 Task: Make in the project ArchBridge a sprint 'Hyperdrive'. Create in the project ArchBridge a sprint 'Hyperdrive'. Add in the project ArchBridge a sprint 'Hyperdrive'
Action: Mouse moved to (165, 48)
Screenshot: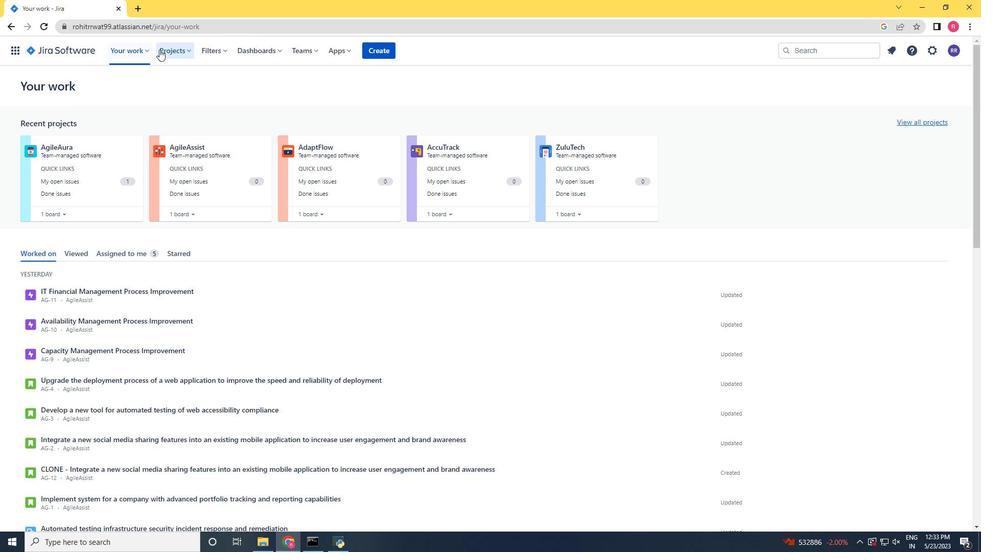 
Action: Mouse pressed left at (165, 48)
Screenshot: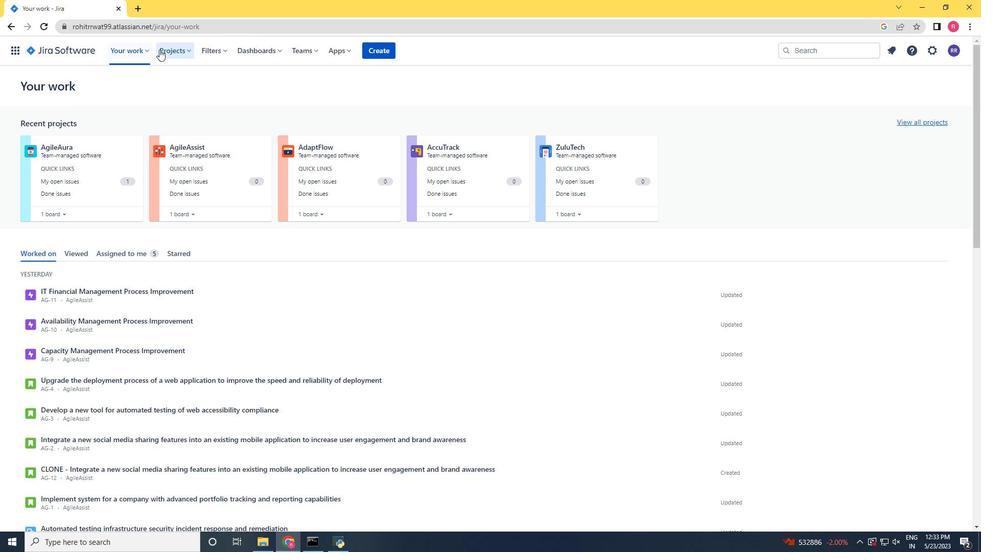
Action: Mouse moved to (206, 102)
Screenshot: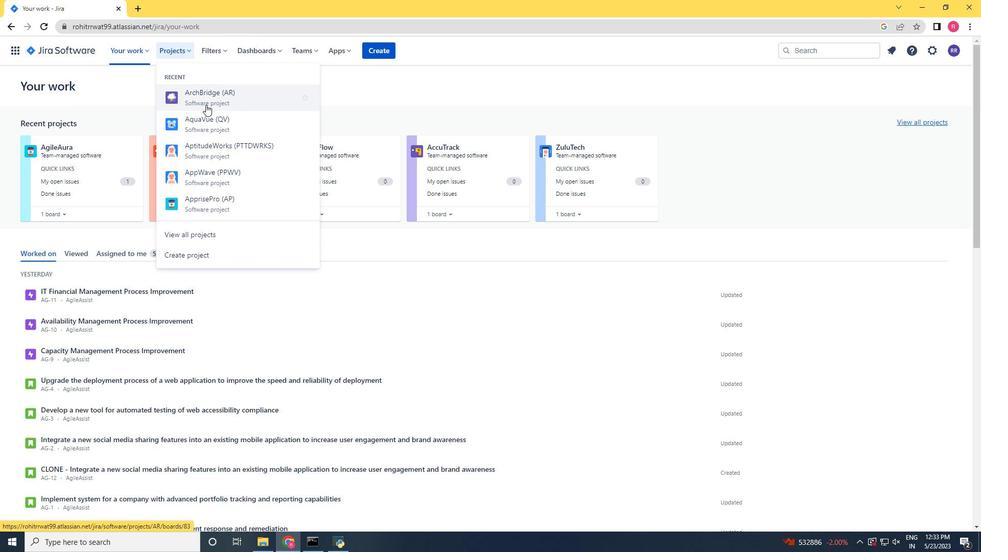 
Action: Mouse pressed left at (206, 102)
Screenshot: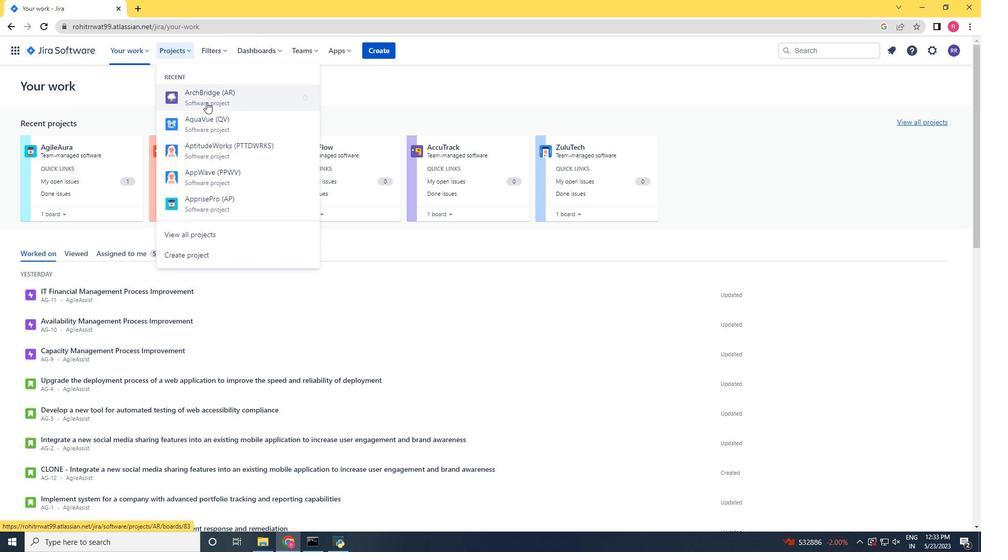 
Action: Mouse moved to (81, 152)
Screenshot: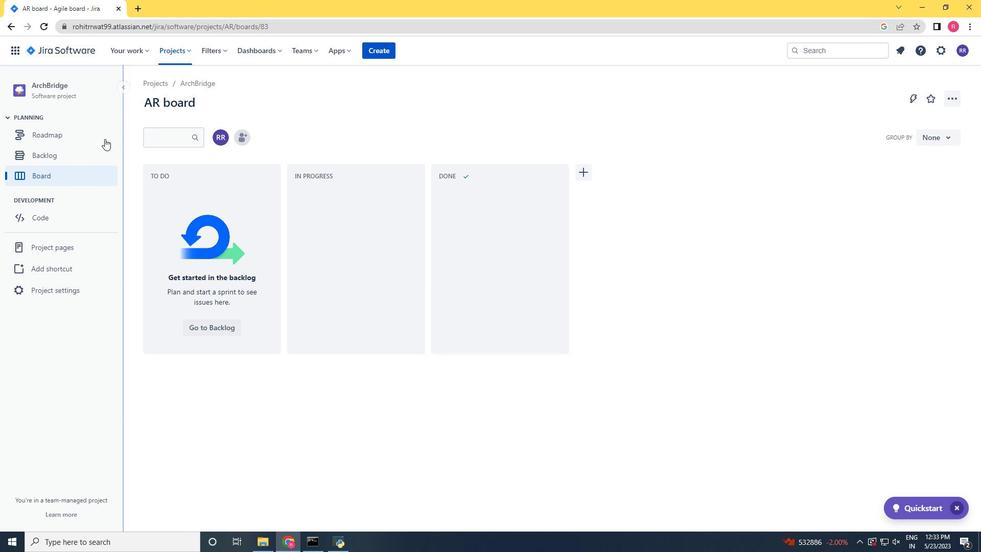 
Action: Mouse pressed left at (81, 152)
Screenshot: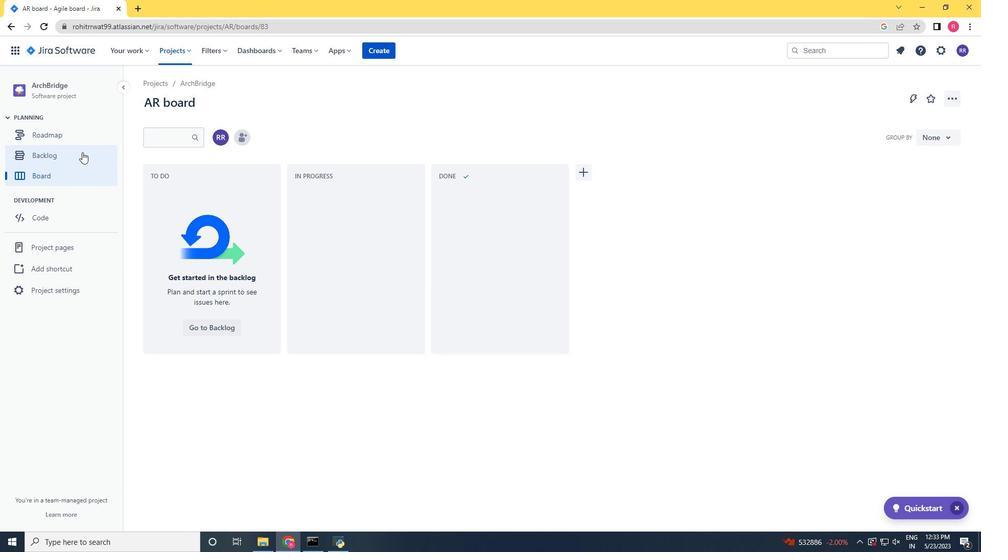 
Action: Mouse moved to (903, 163)
Screenshot: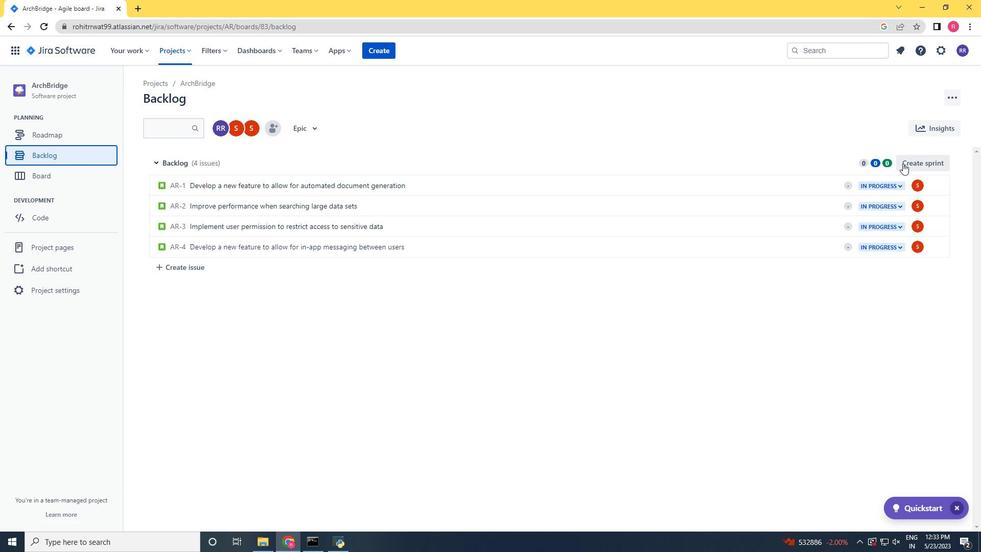 
Action: Mouse pressed left at (903, 163)
Screenshot: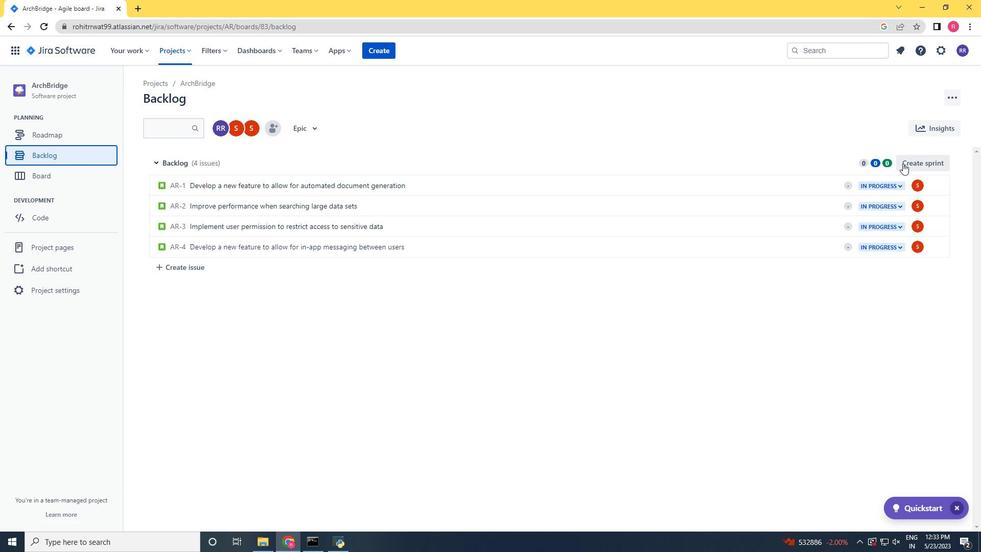 
Action: Mouse moved to (202, 160)
Screenshot: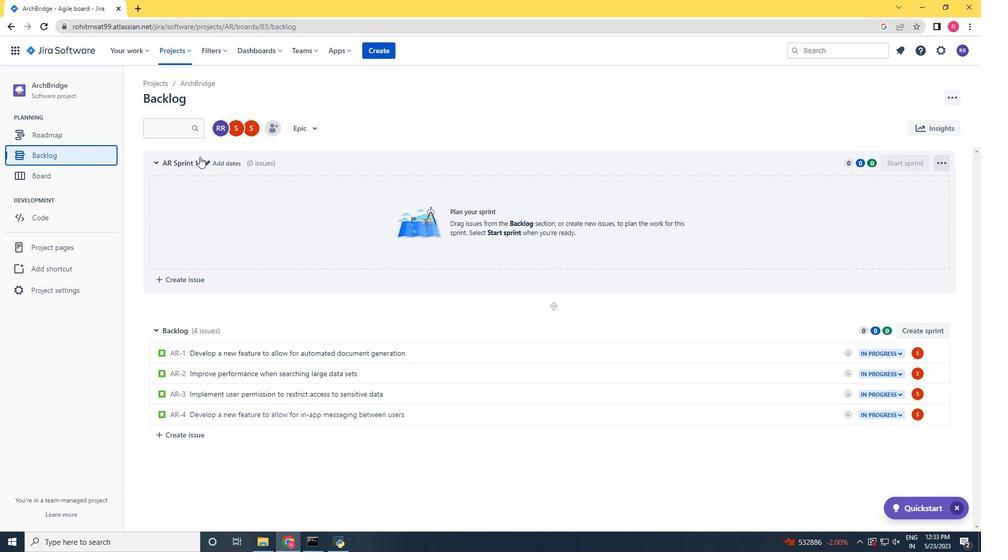 
Action: Mouse pressed left at (202, 160)
Screenshot: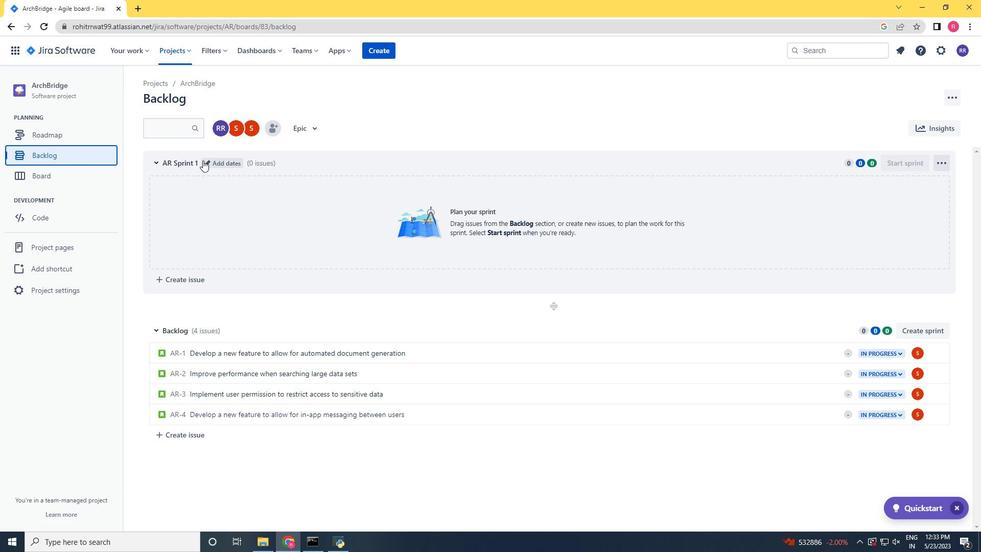 
Action: Mouse moved to (205, 161)
Screenshot: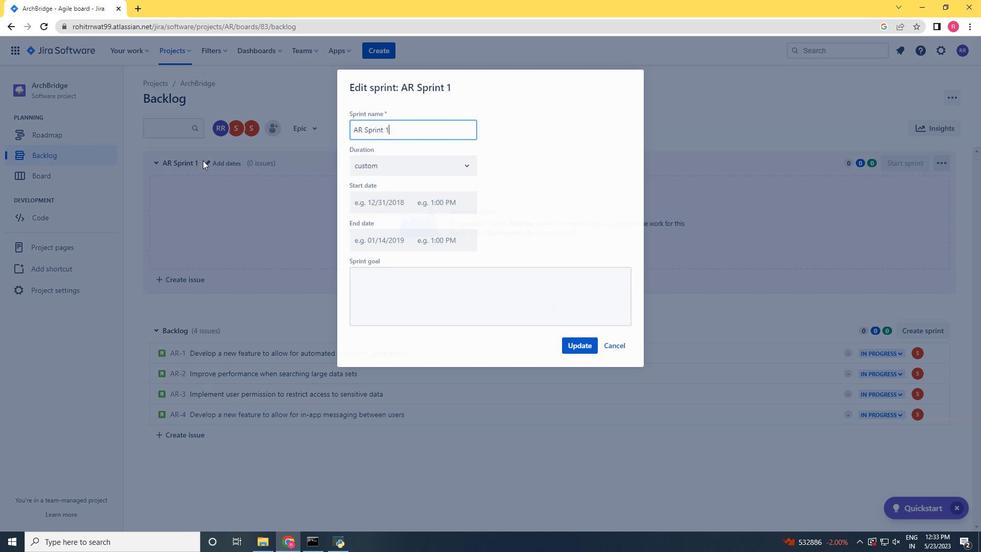 
Action: Key pressed <Key.backspace><Key.backspace><Key.backspace><Key.backspace><Key.backspace><Key.backspace><Key.backspace><Key.backspace><Key.backspace><Key.backspace><Key.backspace><Key.backspace><Key.backspace><Key.backspace><Key.backspace><Key.backspace><Key.backspace><Key.backspace><Key.backspace><Key.backspace><Key.backspace><Key.backspace><Key.backspace><Key.backspace><Key.backspace><Key.backspace><Key.backspace><Key.backspace><Key.shift><Key.shift><Key.shift><Key.shift><Key.shift><Key.shift><Key.shift><Key.shift><Key.shift><Key.shift><Key.shift><Key.shift><Key.shift><Key.shift><Key.shift><Key.shift><Key.shift><Key.shift>Hyperdrive<Key.enter>
Screenshot: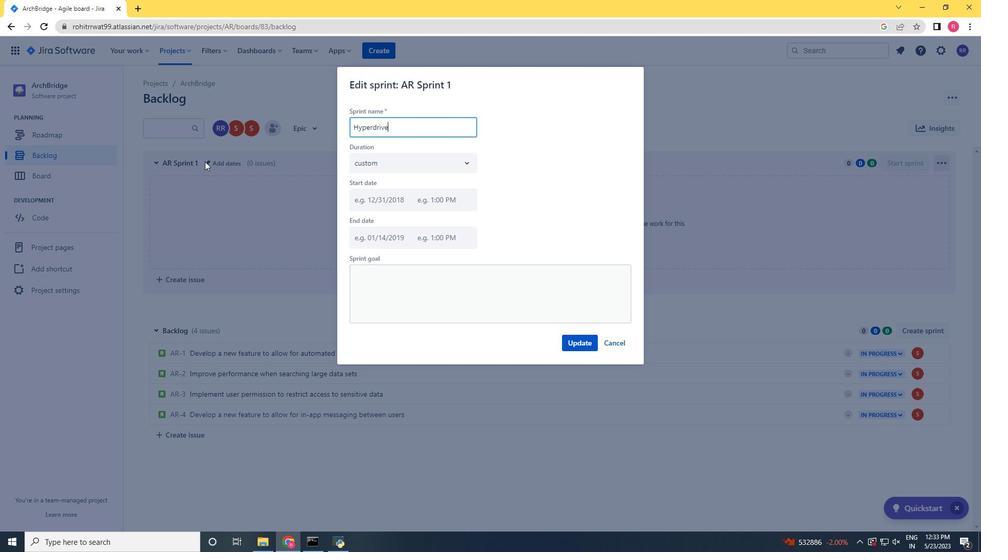 
Action: Mouse scrolled (205, 162) with delta (0, 0)
Screenshot: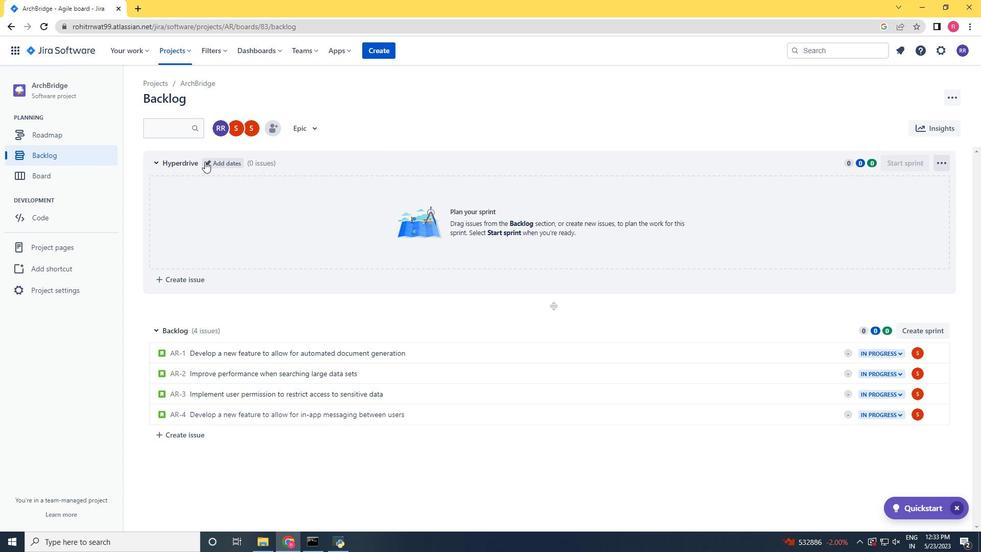
Action: Mouse moved to (921, 333)
Screenshot: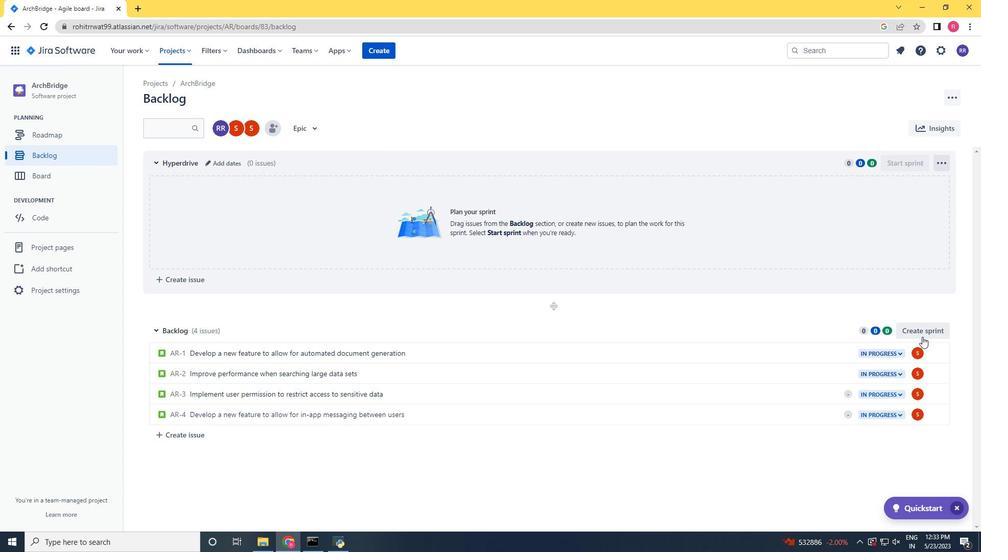 
Action: Mouse pressed left at (921, 333)
Screenshot: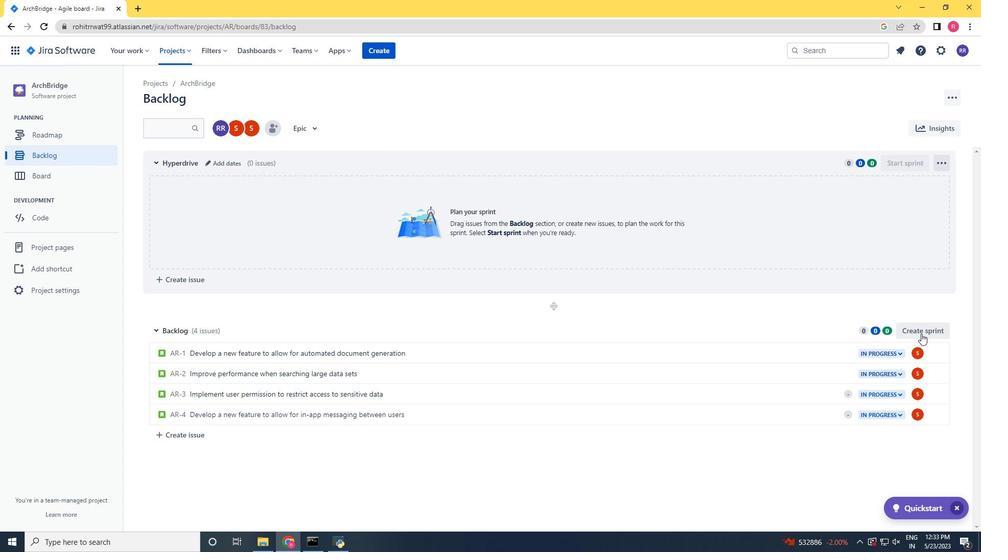 
Action: Mouse moved to (219, 331)
Screenshot: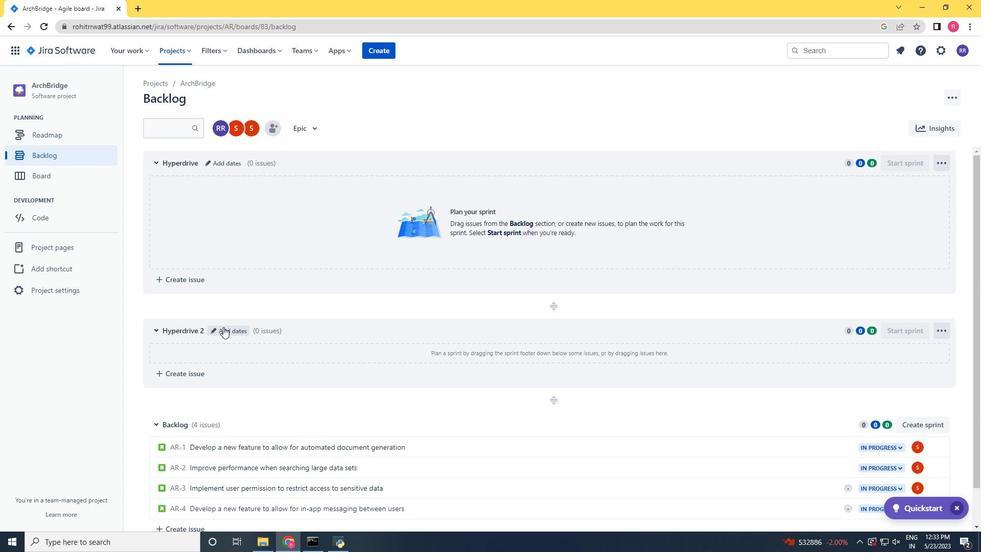 
Action: Mouse pressed left at (219, 331)
Screenshot: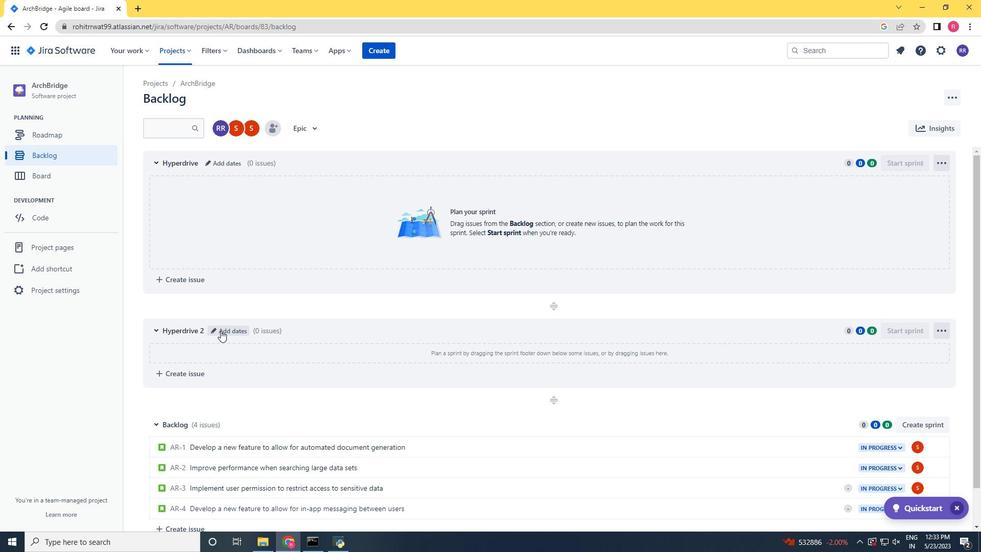
Action: Key pressed <Key.backspace><Key.backspace><Key.backspace><Key.backspace><Key.backspace><Key.backspace><Key.backspace><Key.backspace><Key.backspace><Key.backspace><Key.backspace><Key.backspace><Key.backspace><Key.backspace><Key.backspace><Key.backspace><Key.backspace><Key.backspace><Key.backspace><Key.shift>Hyperdrive<Key.enter>
Screenshot: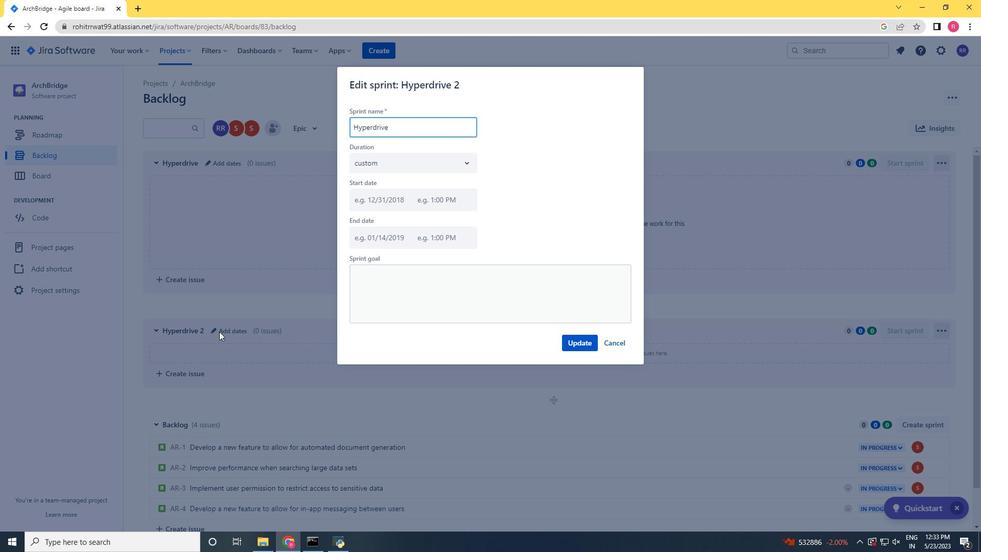 
Action: Mouse moved to (939, 427)
Screenshot: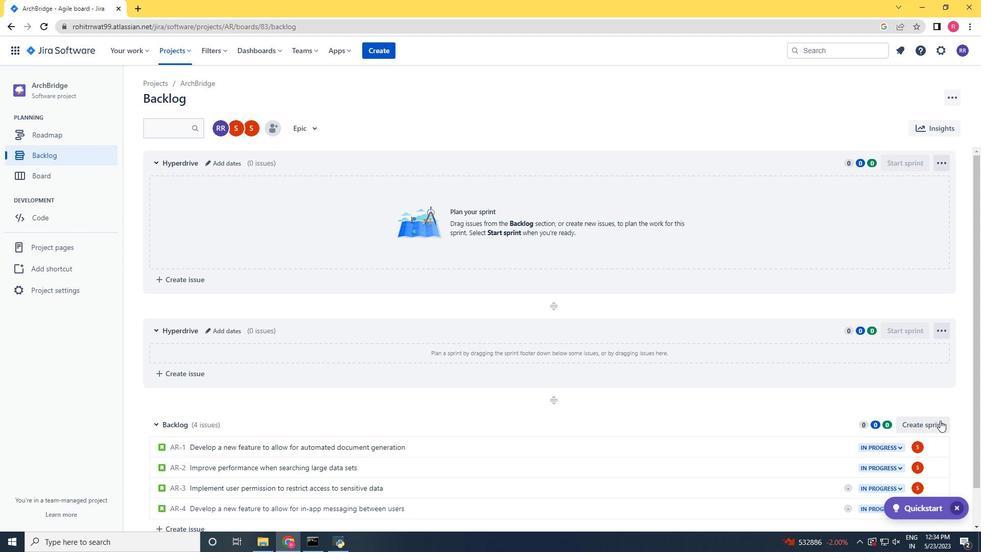 
Action: Mouse pressed left at (939, 427)
Screenshot: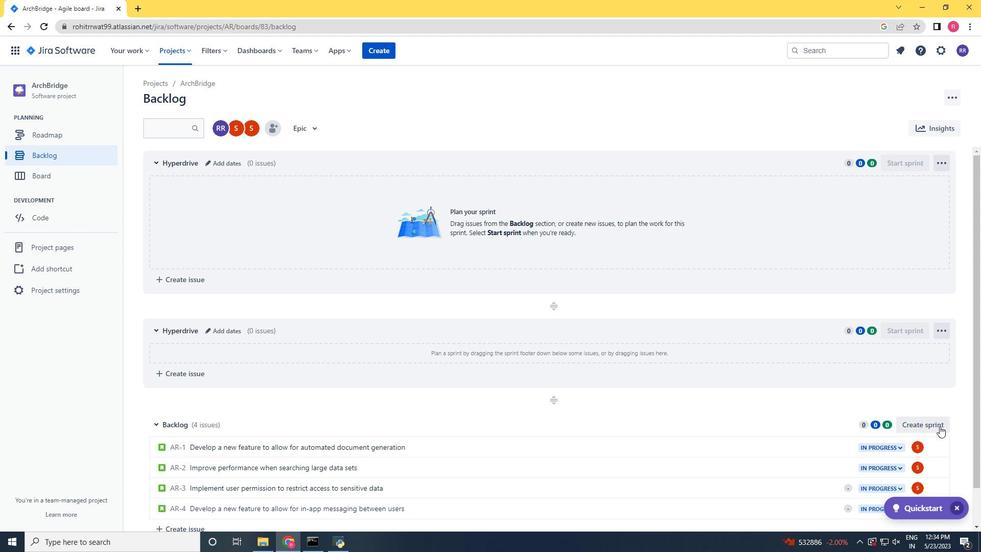 
Action: Mouse moved to (212, 421)
Screenshot: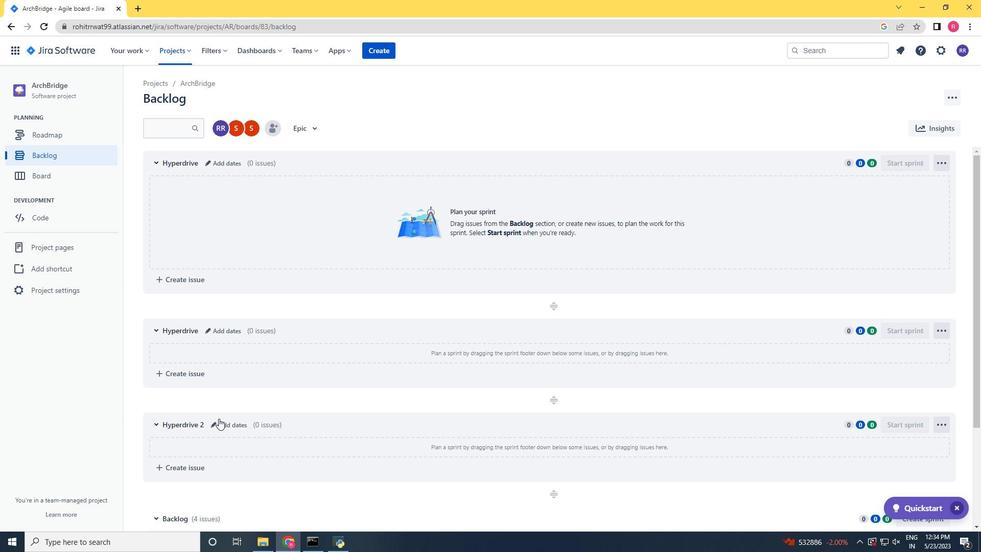
Action: Mouse pressed left at (212, 421)
Screenshot: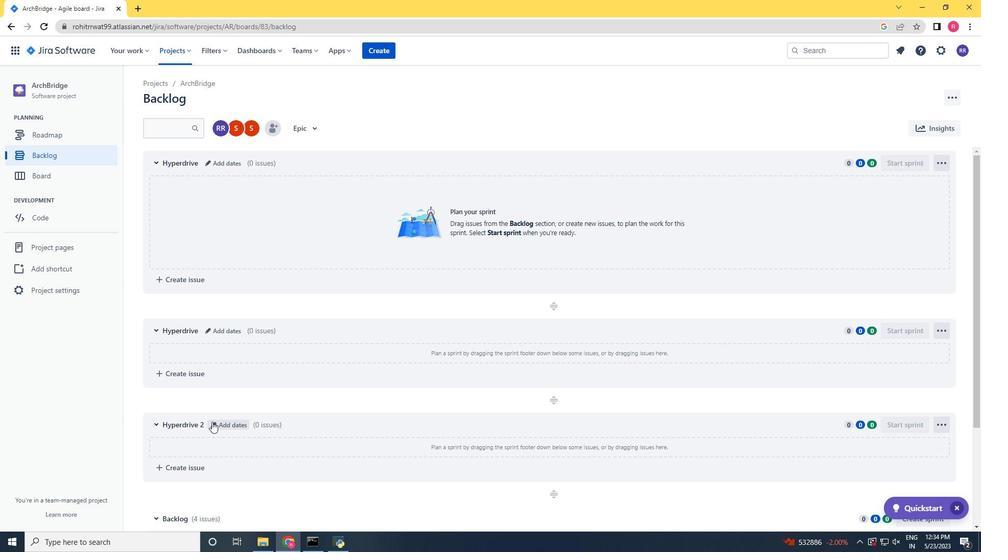 
Action: Key pressed <Key.backspace><Key.backspace><Key.backspace><Key.backspace><Key.backspace><Key.backspace><Key.backspace><Key.backspace><Key.backspace><Key.backspace><Key.backspace><Key.backspace><Key.backspace><Key.backspace><Key.backspace><Key.backspace><Key.backspace><Key.backspace><Key.backspace><Key.backspace><Key.backspace><Key.backspace><Key.backspace><Key.backspace><Key.backspace><Key.backspace><Key.backspace><Key.backspace><Key.backspace><Key.backspace><Key.backspace><Key.backspace><Key.backspace><Key.backspace><Key.backspace><Key.backspace><Key.backspace><Key.backspace><Key.backspace><Key.shift><Key.shift><Key.shift>Hyperdrive<Key.enter>
Screenshot: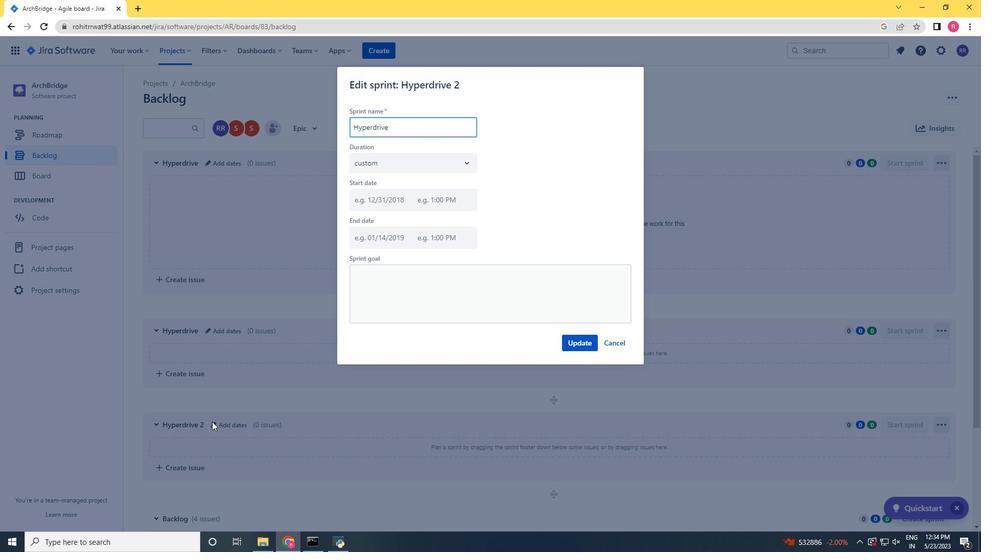 
Action: Mouse moved to (573, 286)
Screenshot: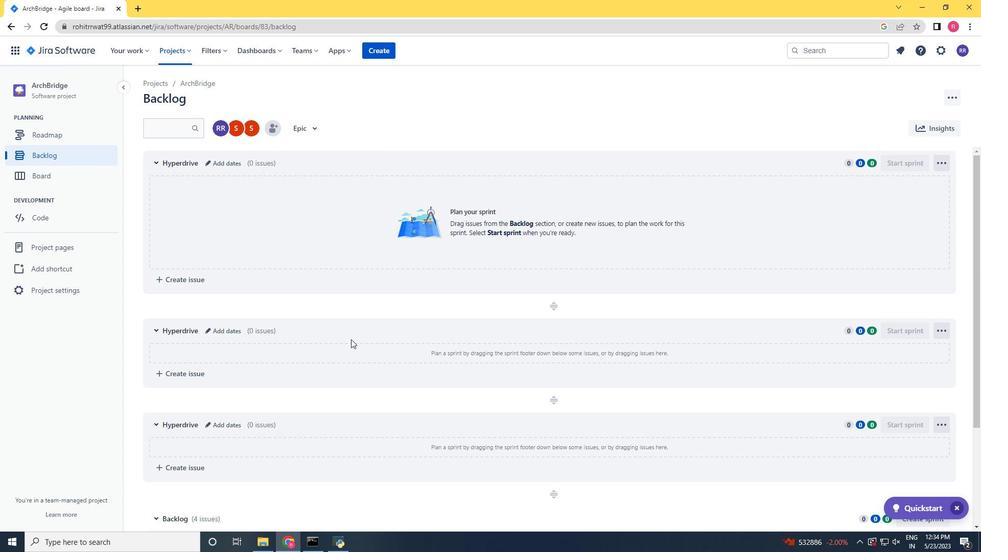 
Action: Mouse scrolled (573, 286) with delta (0, 0)
Screenshot: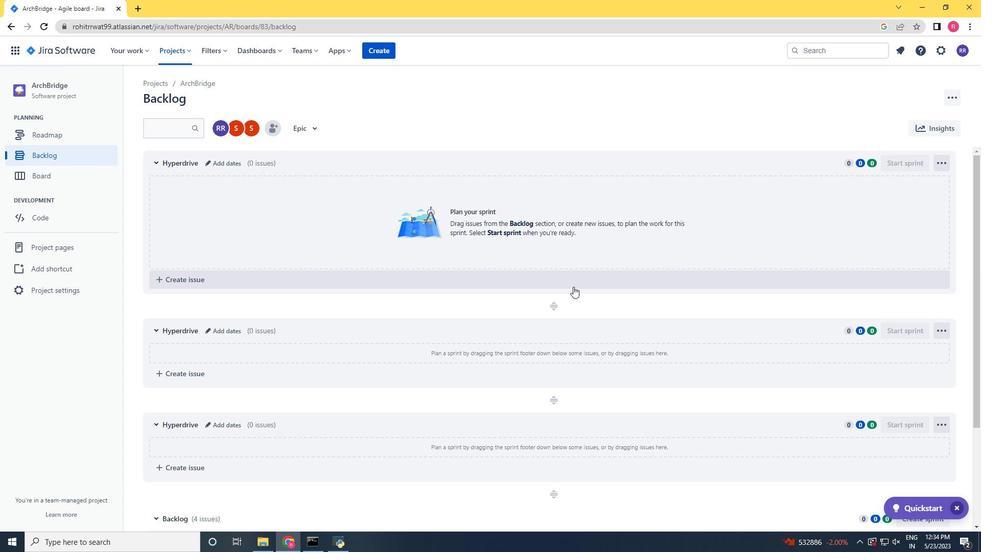 
Action: Mouse scrolled (573, 286) with delta (0, 0)
Screenshot: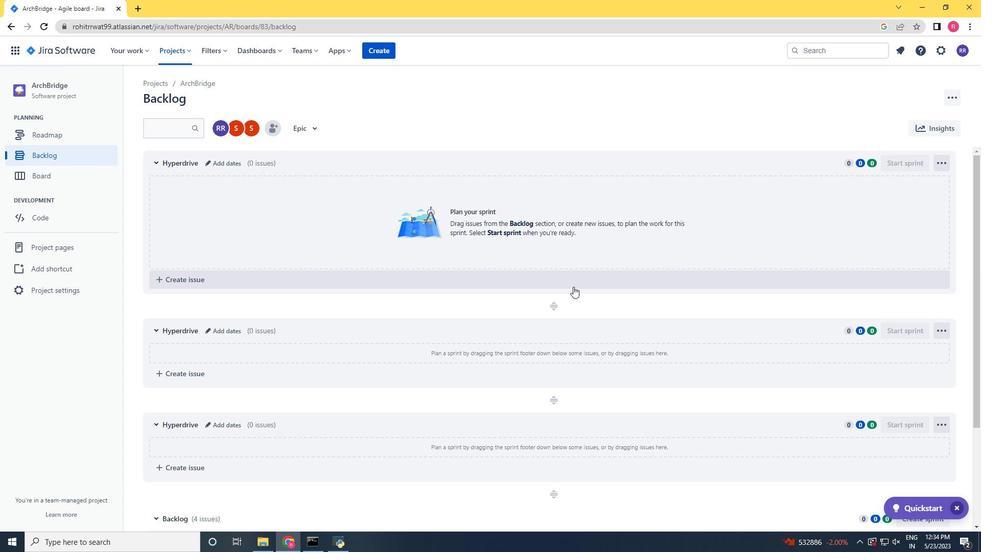 
Action: Mouse scrolled (573, 286) with delta (0, 0)
Screenshot: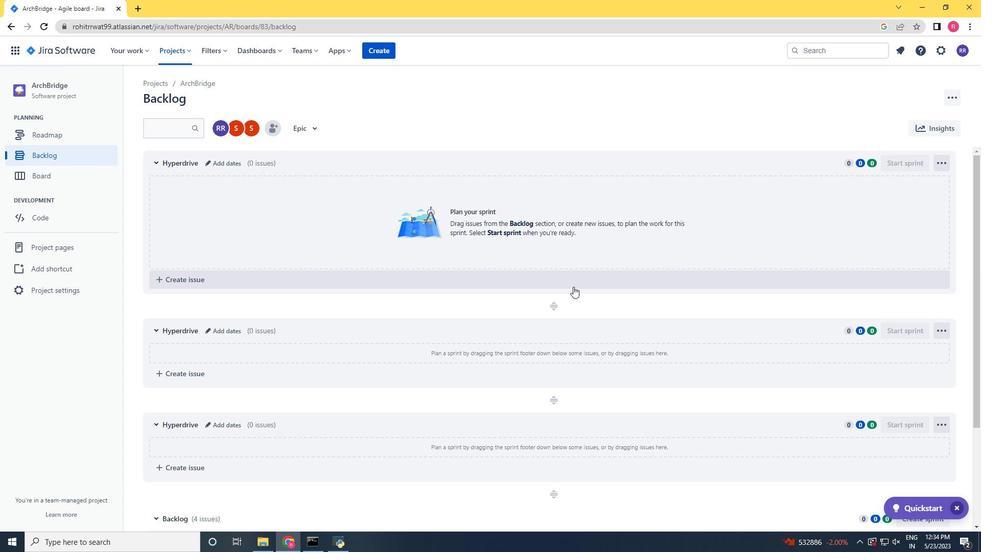 
Action: Mouse scrolled (573, 287) with delta (0, 0)
Screenshot: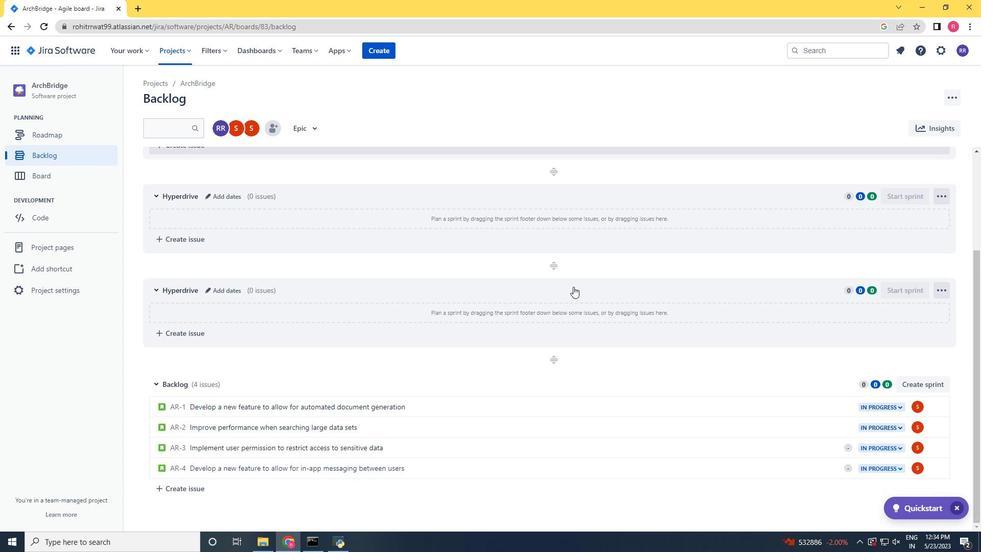 
Action: Mouse scrolled (573, 287) with delta (0, 0)
Screenshot: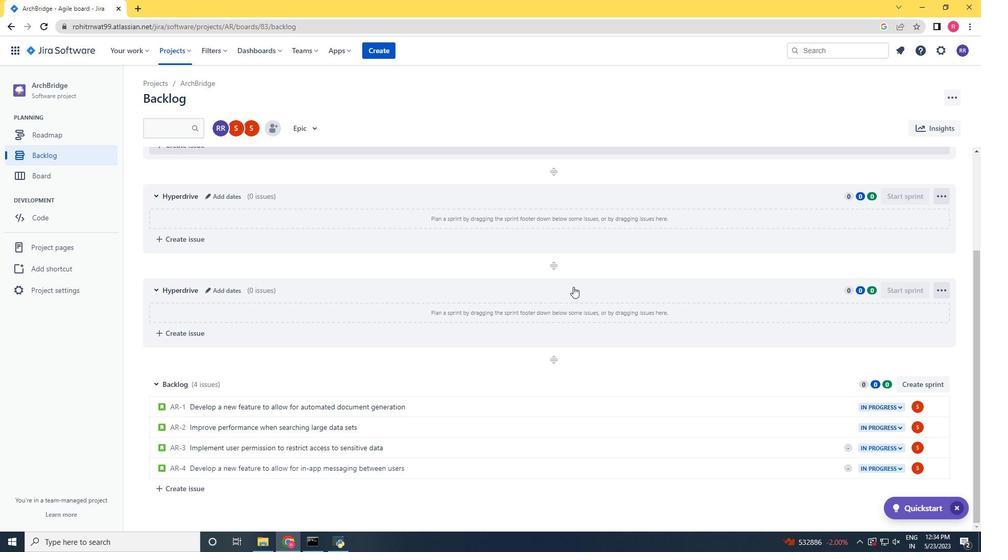 
Action: Mouse scrolled (573, 287) with delta (0, 0)
Screenshot: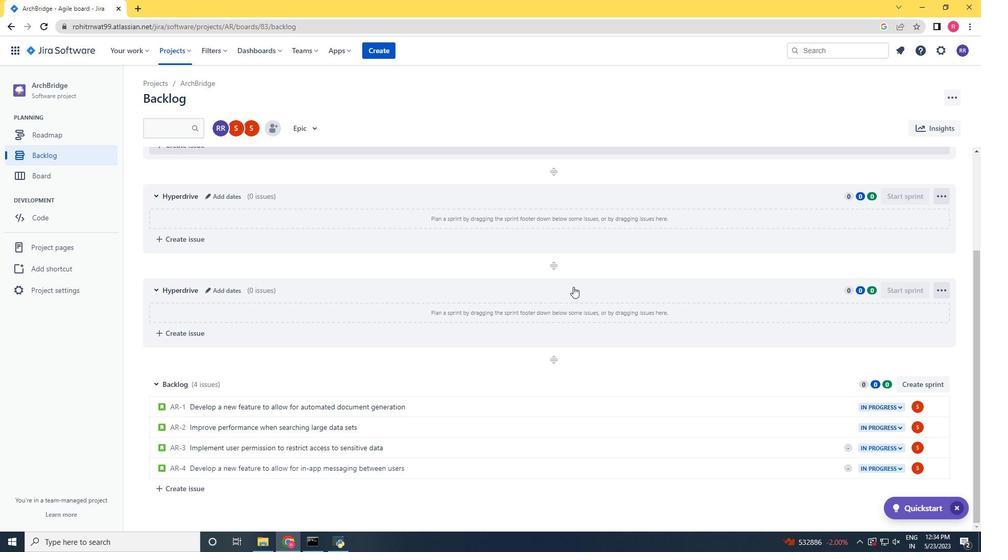 
Action: Mouse scrolled (573, 287) with delta (0, 0)
Screenshot: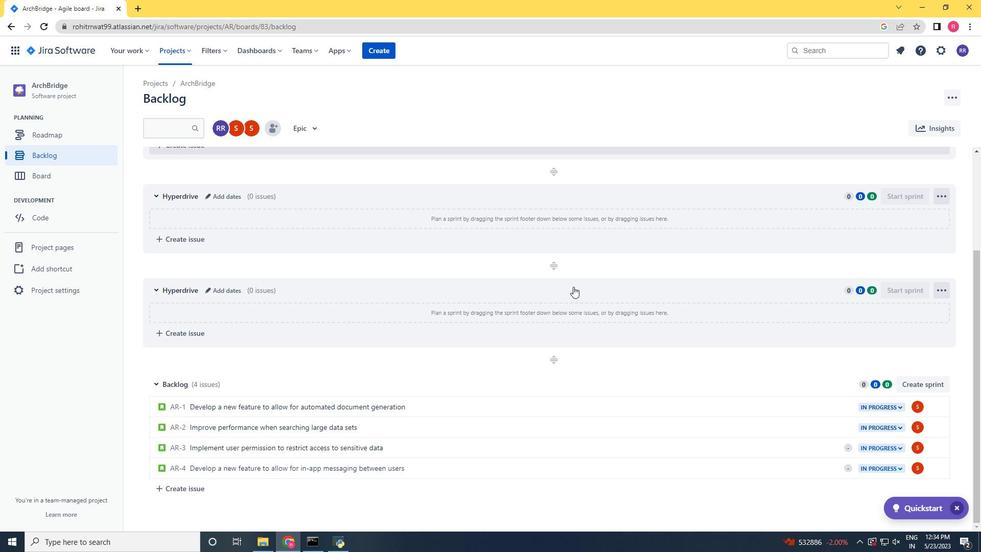 
Action: Mouse scrolled (573, 287) with delta (0, 0)
Screenshot: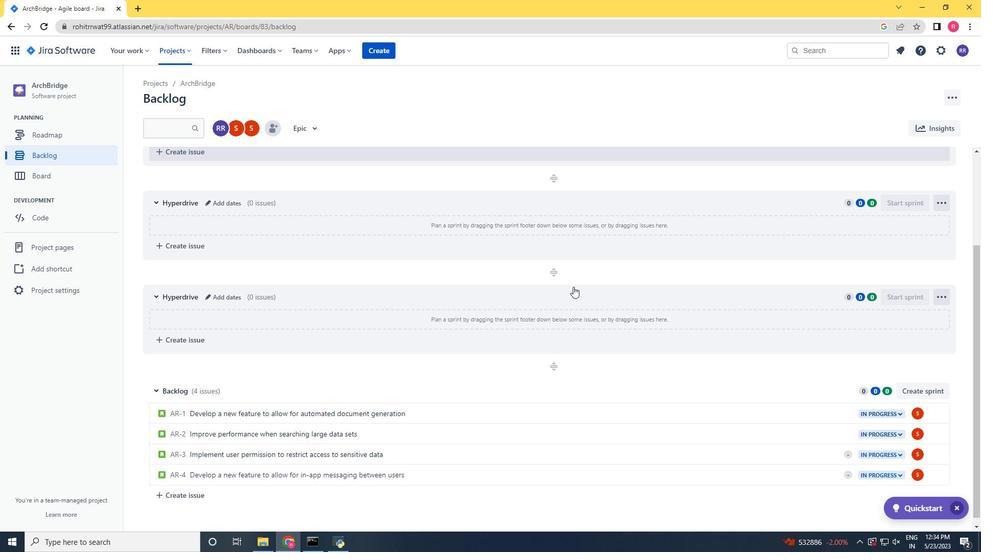 
Action: Mouse scrolled (573, 287) with delta (0, 0)
Screenshot: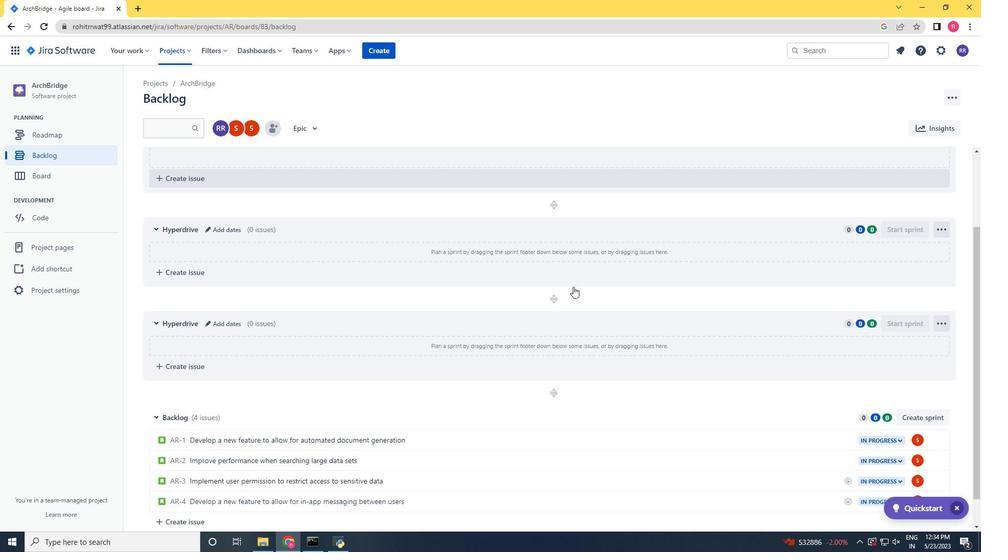 
